 Task: View and add the product "Ruffles Cheddar & Sour Cream Potato Chips" to cart from the store "7-Eleven".
Action: Mouse pressed left at (64, 96)
Screenshot: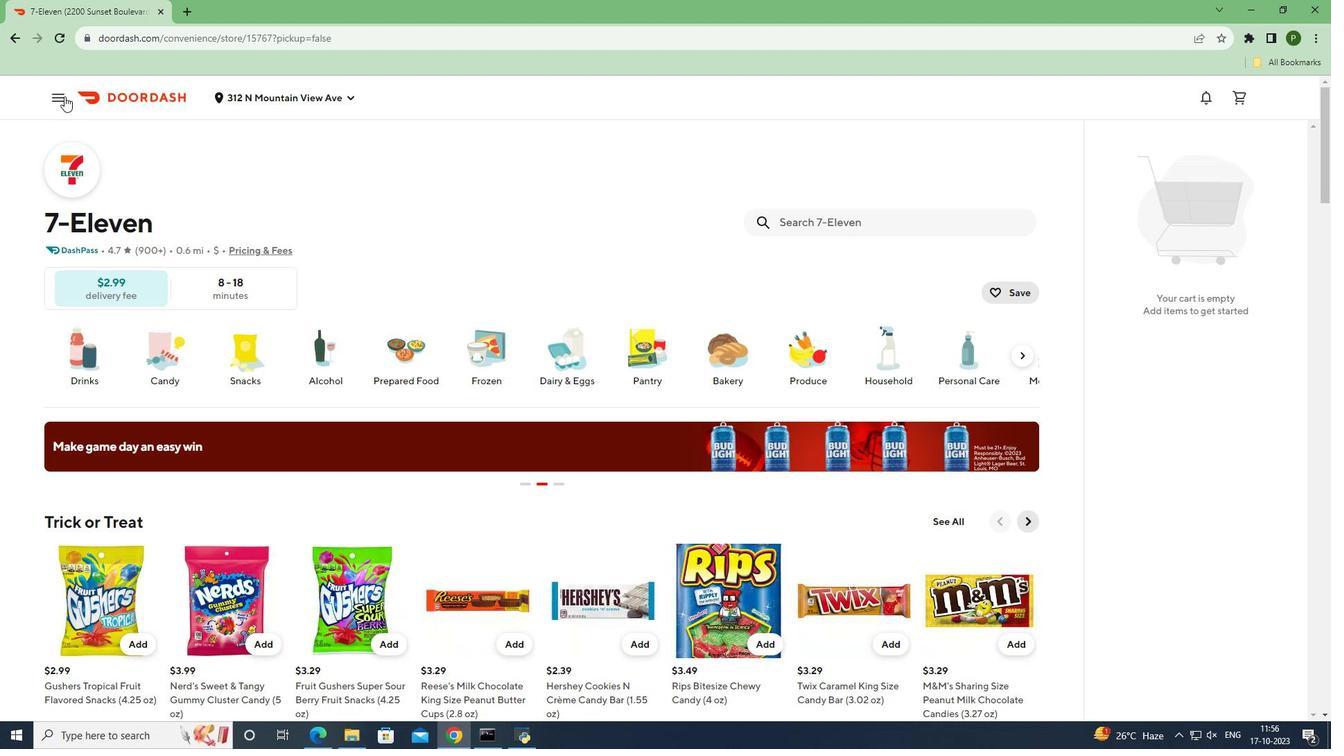 
Action: Mouse moved to (63, 190)
Screenshot: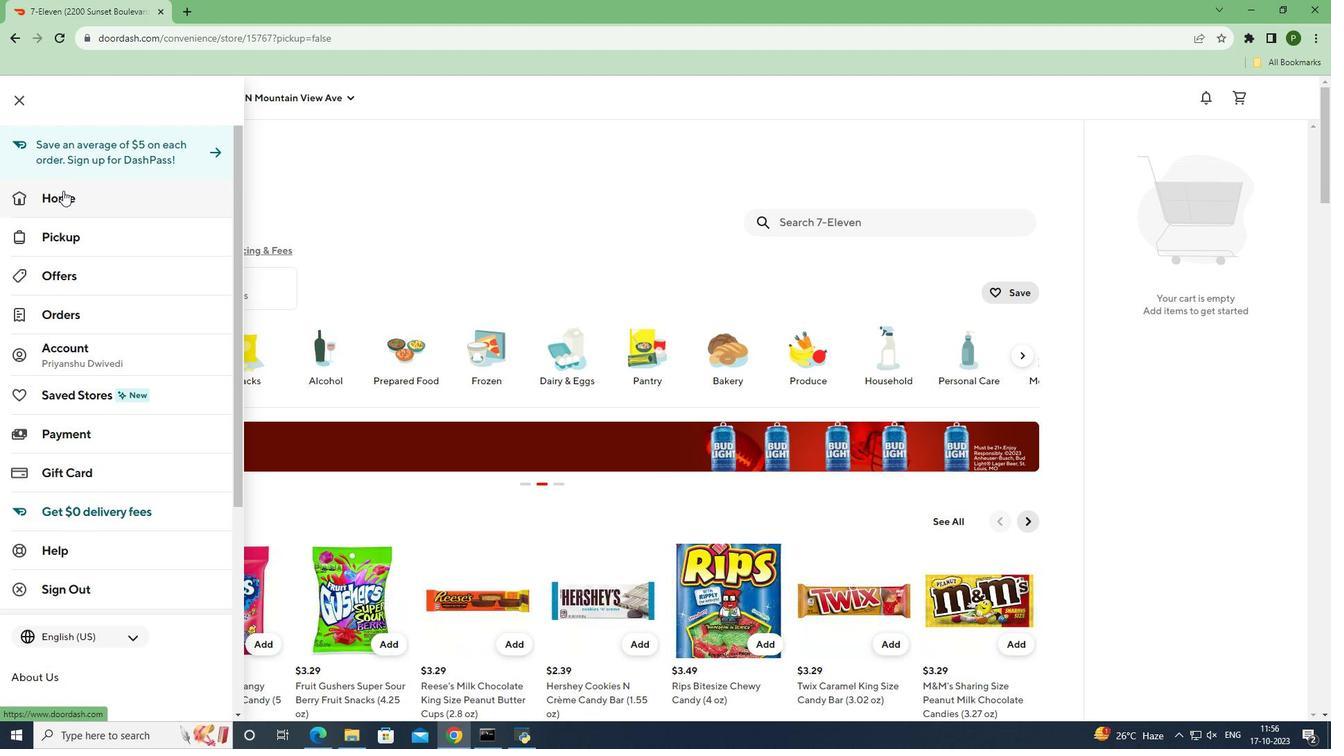 
Action: Mouse pressed left at (63, 190)
Screenshot: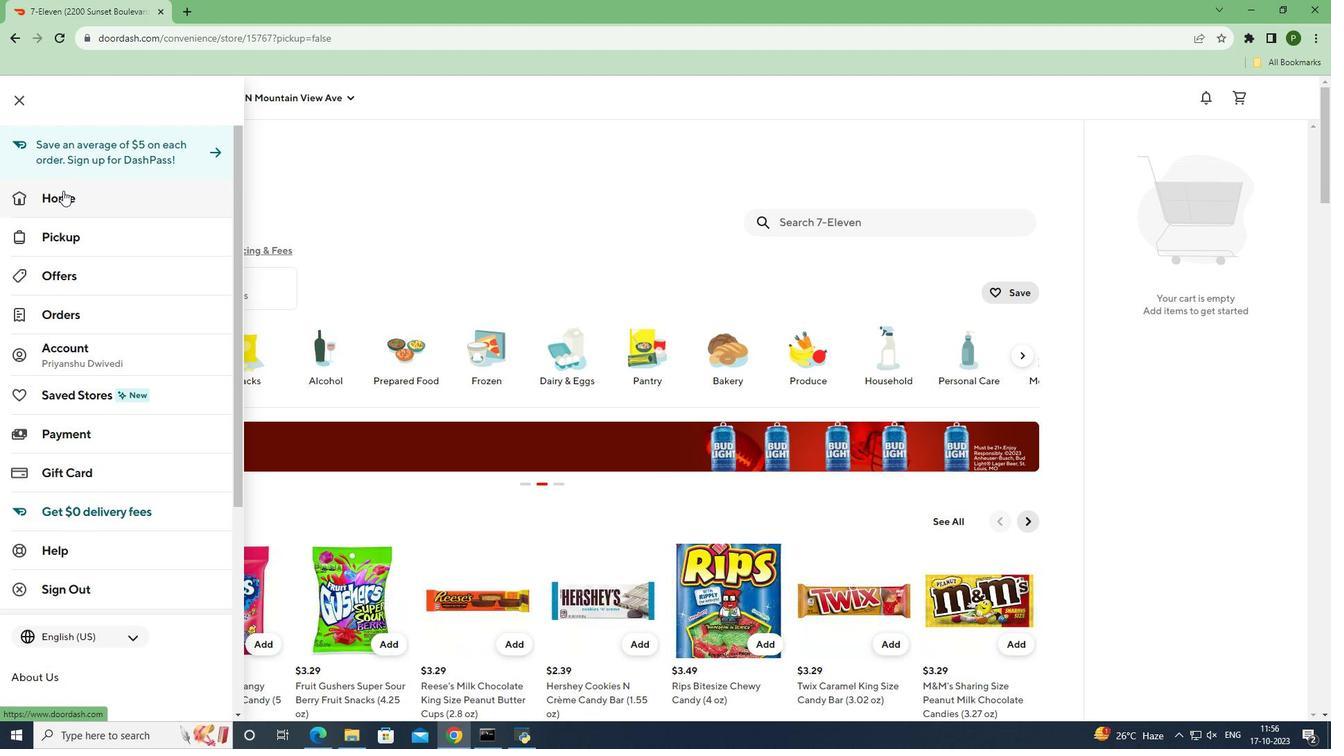 
Action: Mouse moved to (332, 149)
Screenshot: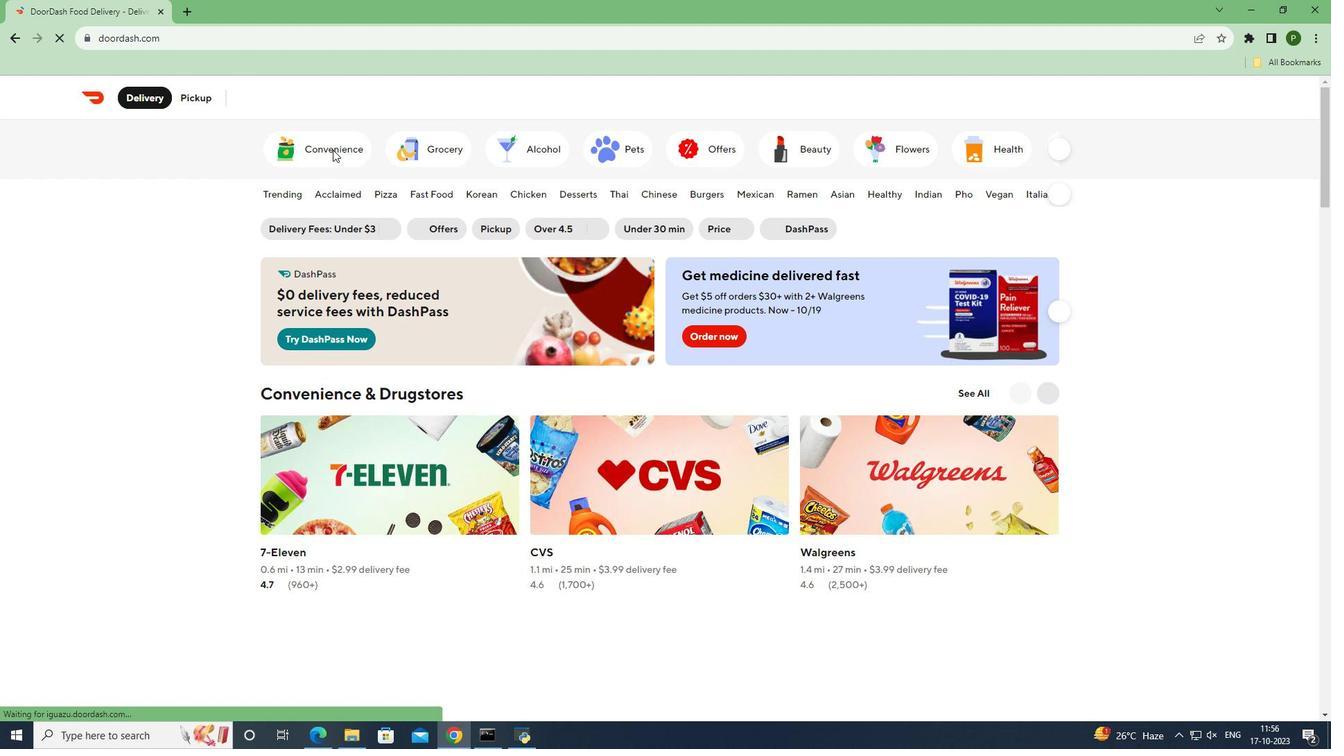 
Action: Mouse pressed left at (332, 149)
Screenshot: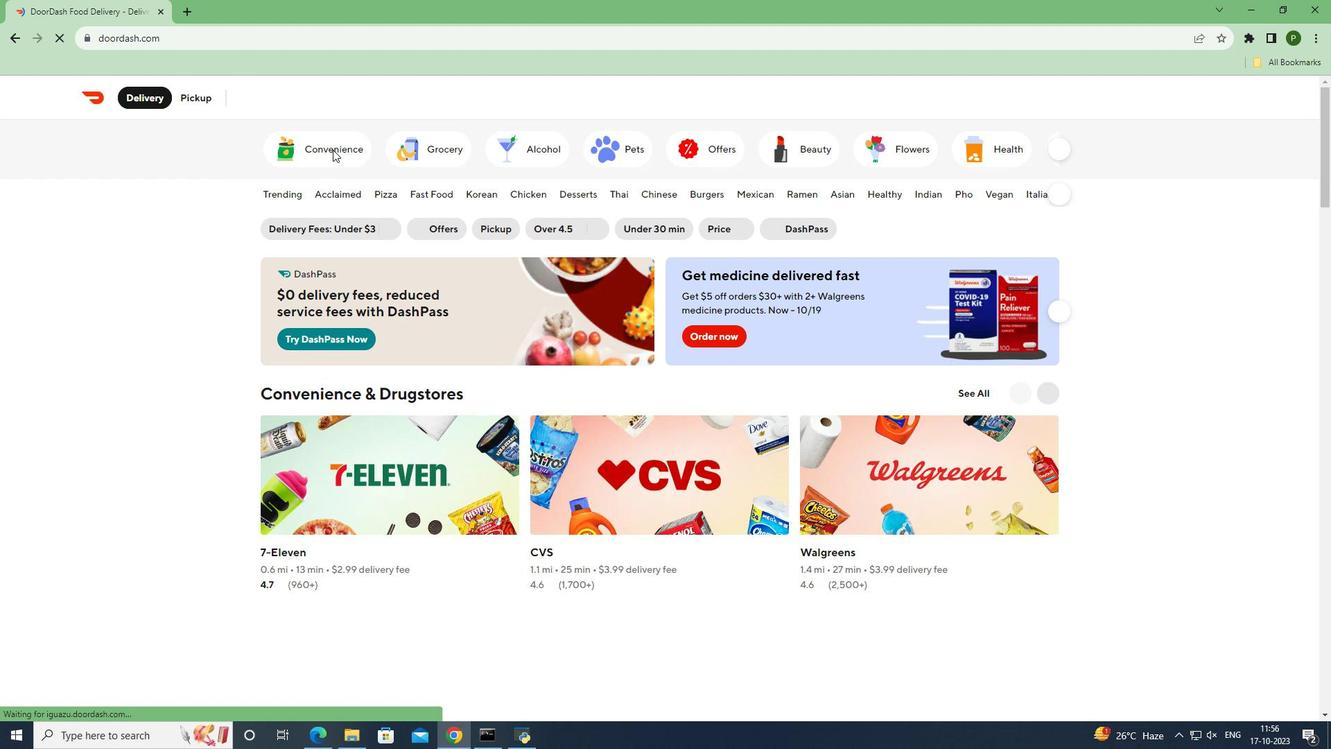 
Action: Mouse pressed left at (332, 149)
Screenshot: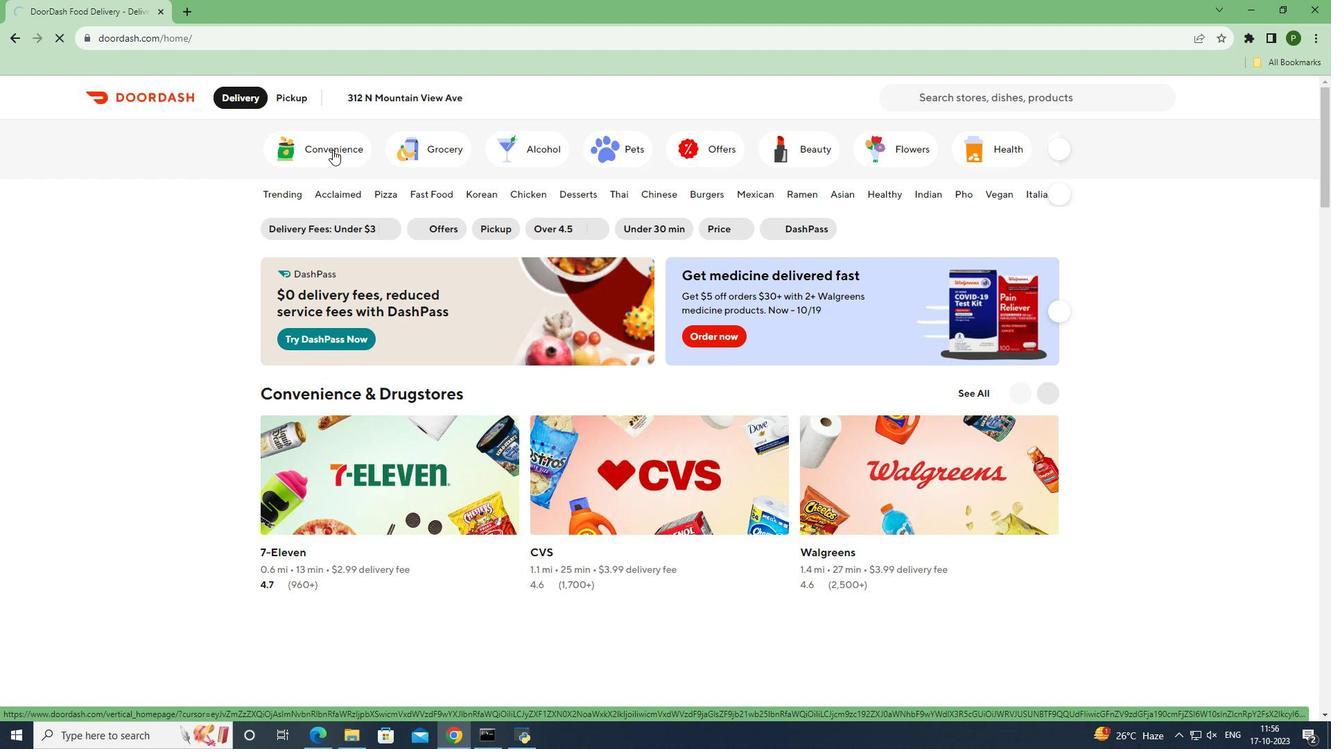
Action: Mouse moved to (315, 445)
Screenshot: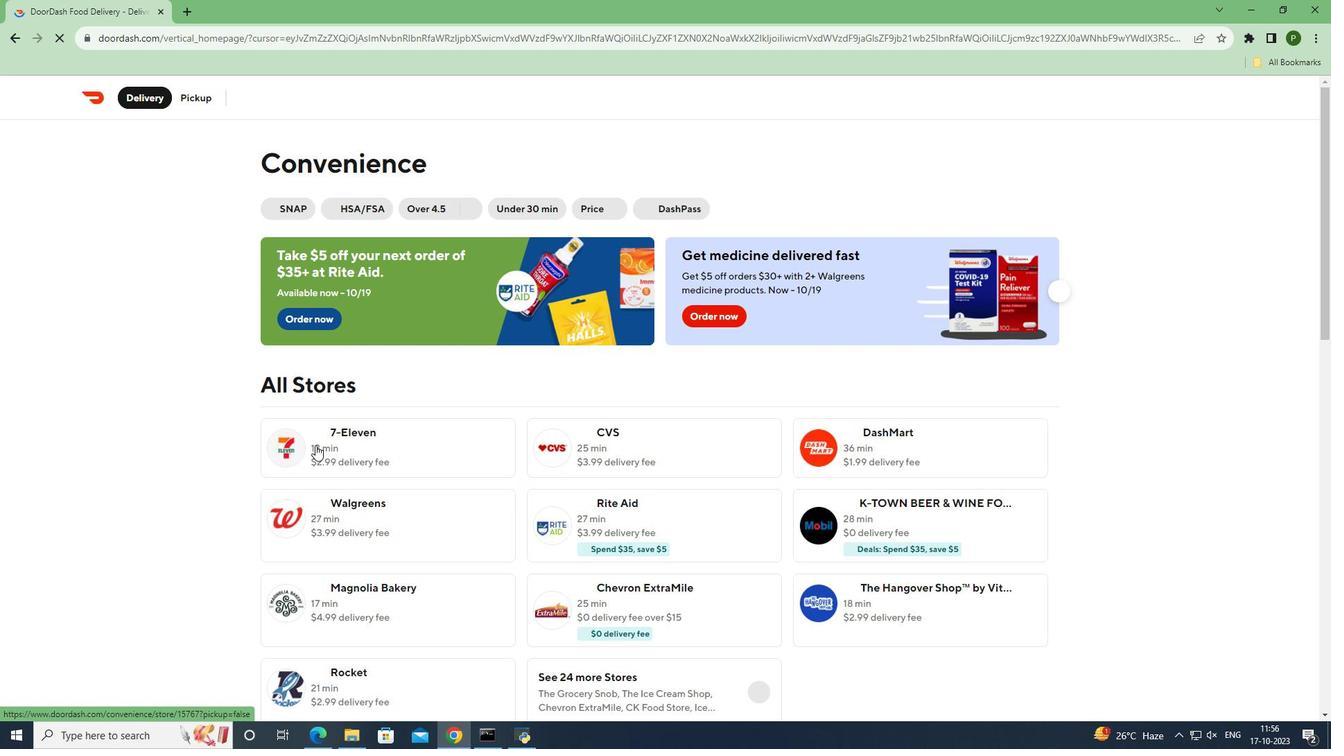 
Action: Mouse pressed left at (315, 445)
Screenshot: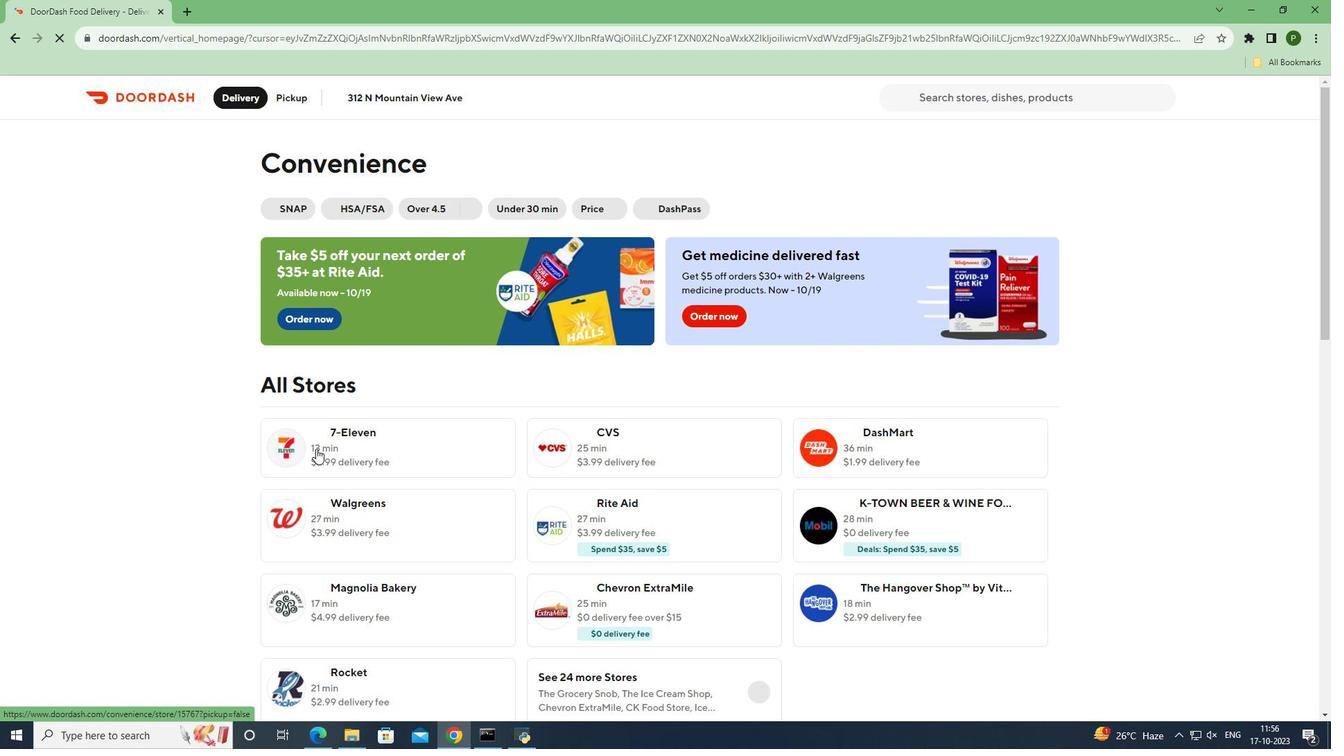 
Action: Mouse moved to (321, 456)
Screenshot: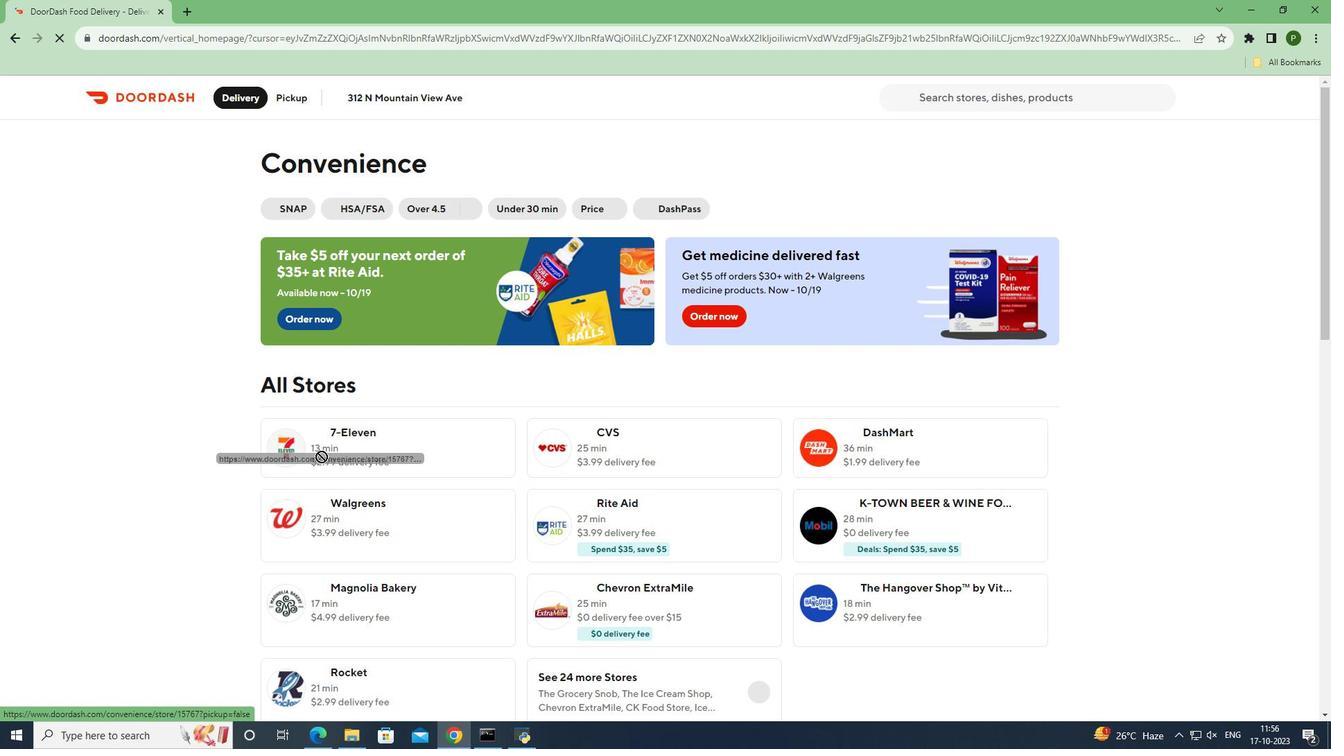 
Action: Mouse pressed left at (321, 456)
Screenshot: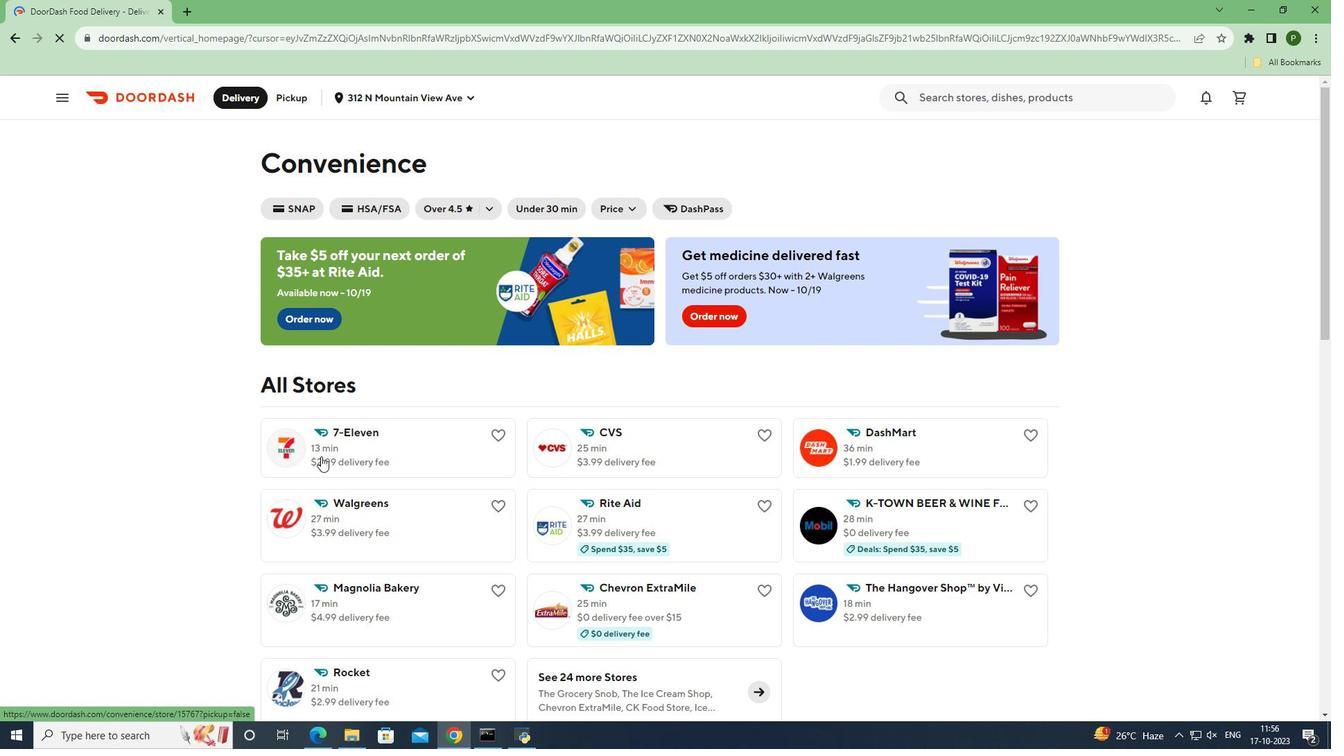 
Action: Mouse moved to (790, 221)
Screenshot: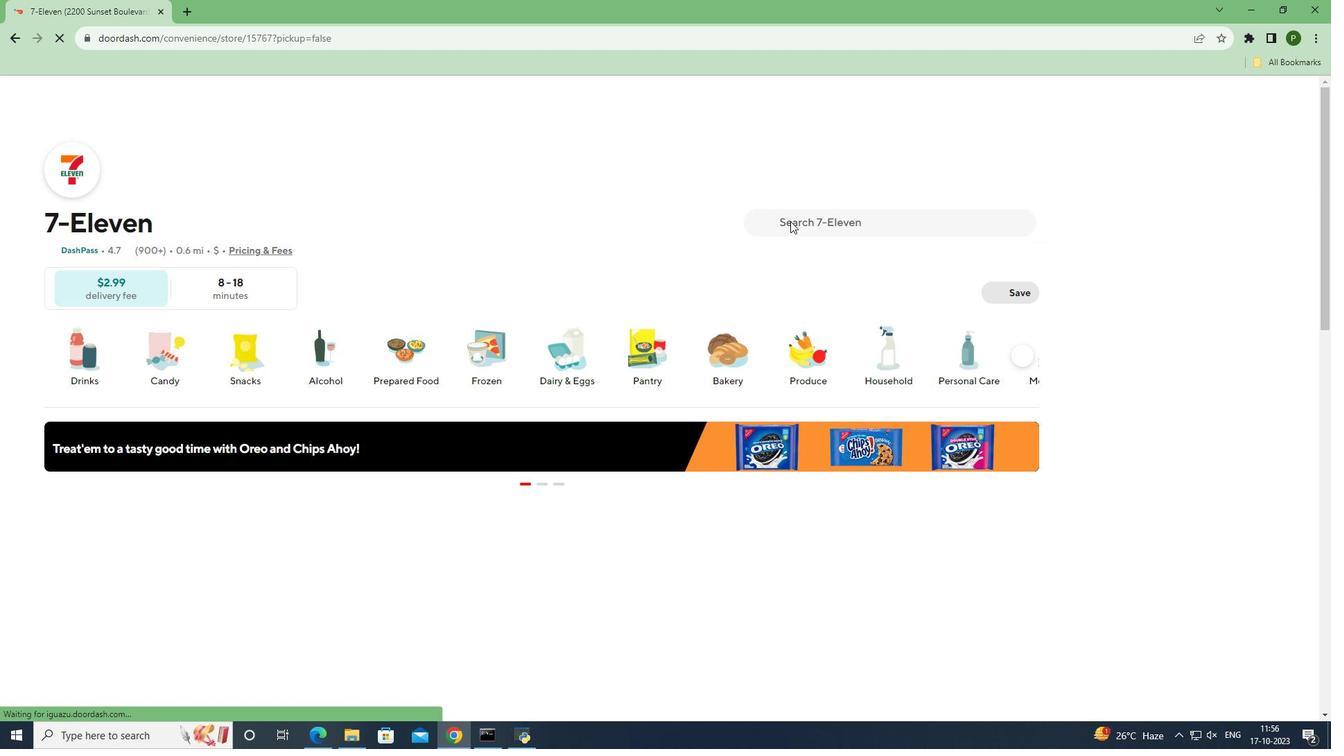 
Action: Mouse pressed left at (790, 221)
Screenshot: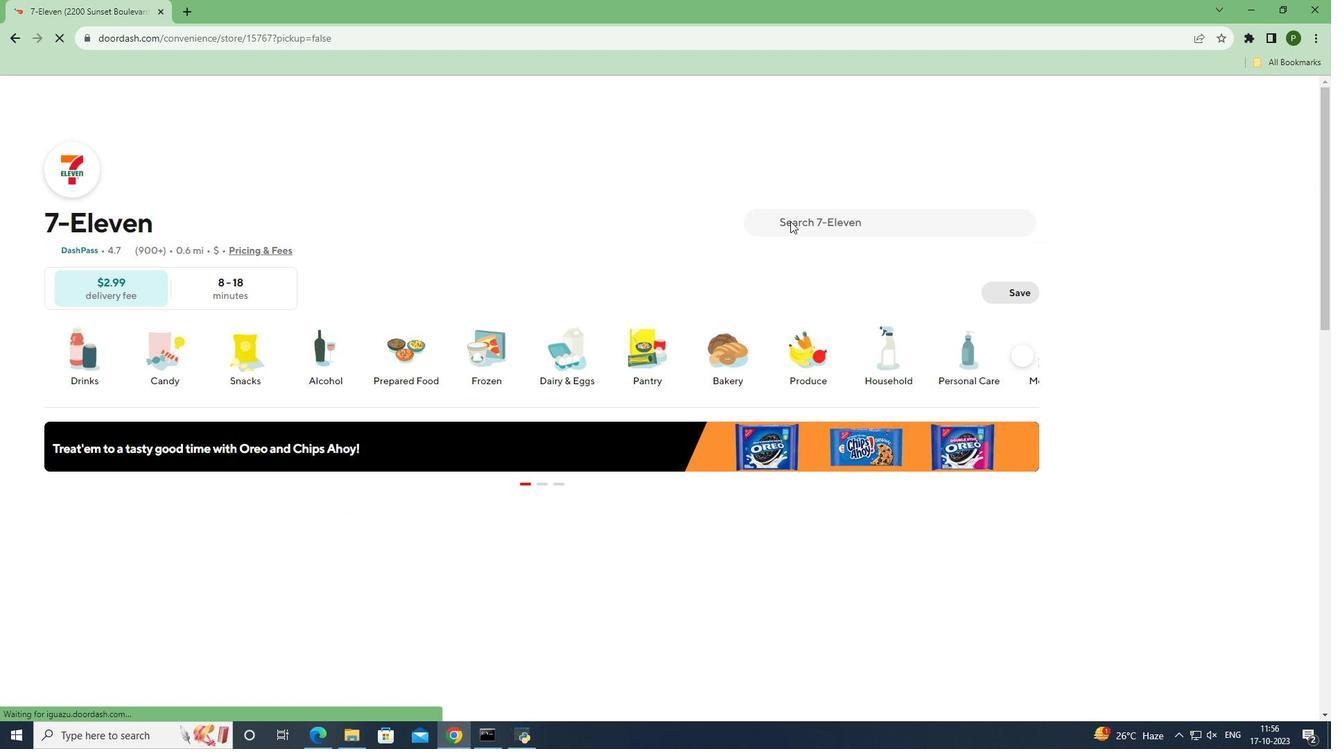 
Action: Key pressed <Key.caps_lock>R<Key.caps_lock>uffles<Key.space><Key.caps_lock>C<Key.caps_lock>heddar<Key.space><Key.shift>&<Key.space><Key.caps_lock>S<Key.caps_lock>our<Key.space><Key.caps_lock>C<Key.caps_lock>ream<Key.space><Key.caps_lock>P<Key.caps_lock>otato<Key.space><Key.caps_lock>C<Key.caps_lock>hips<Key.enter>
Screenshot: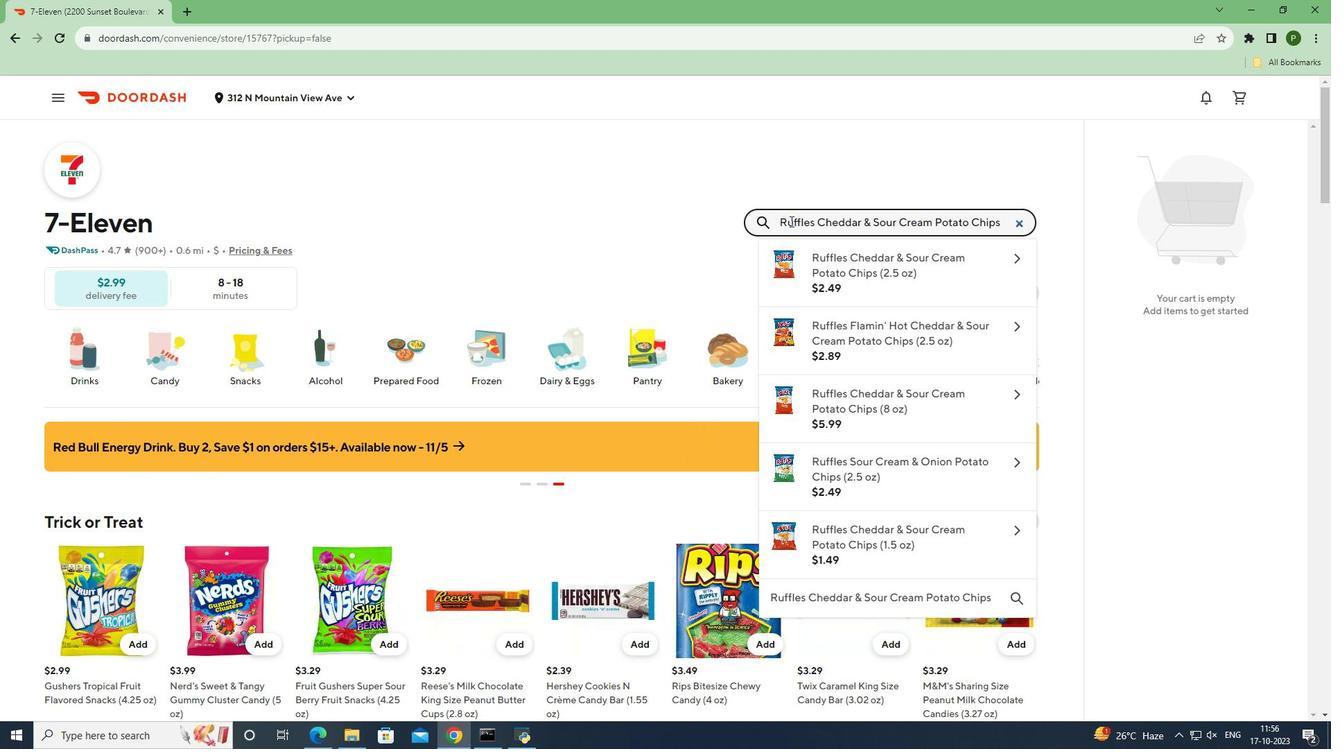 
Action: Mouse moved to (123, 364)
Screenshot: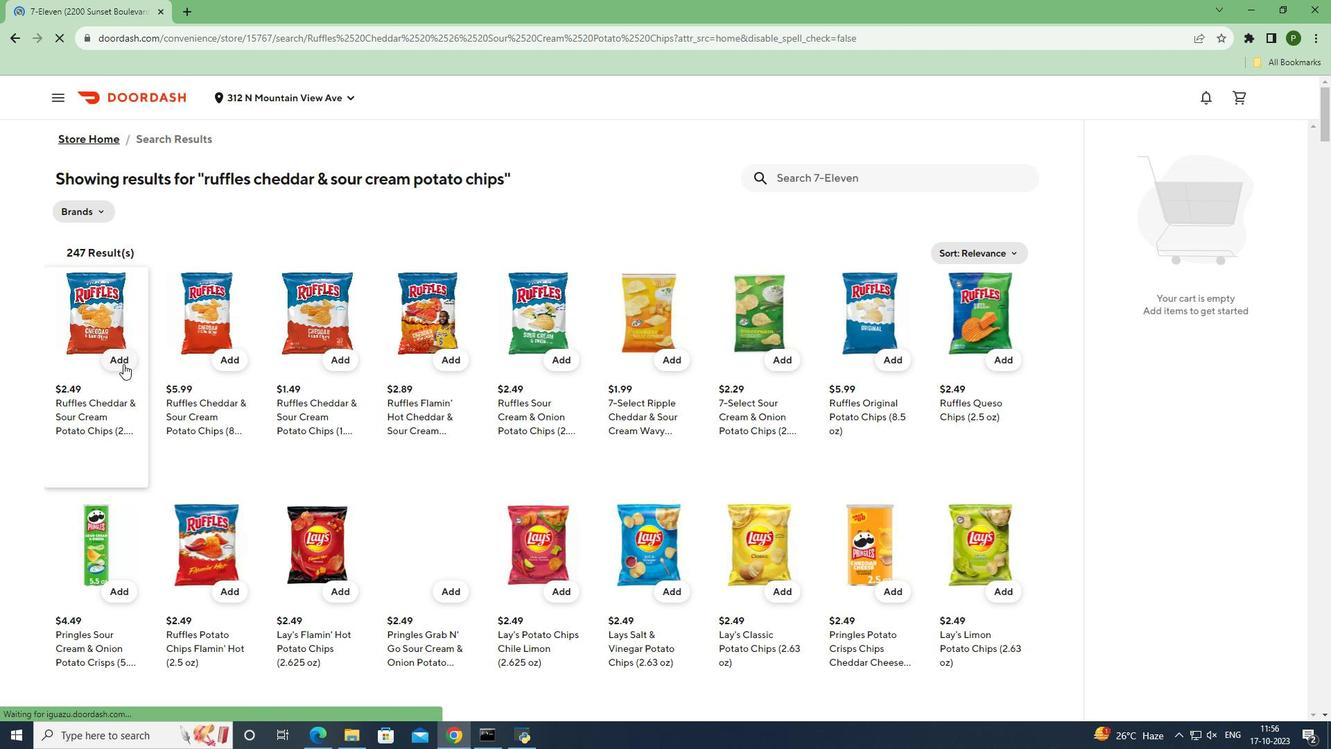 
Action: Mouse pressed left at (123, 364)
Screenshot: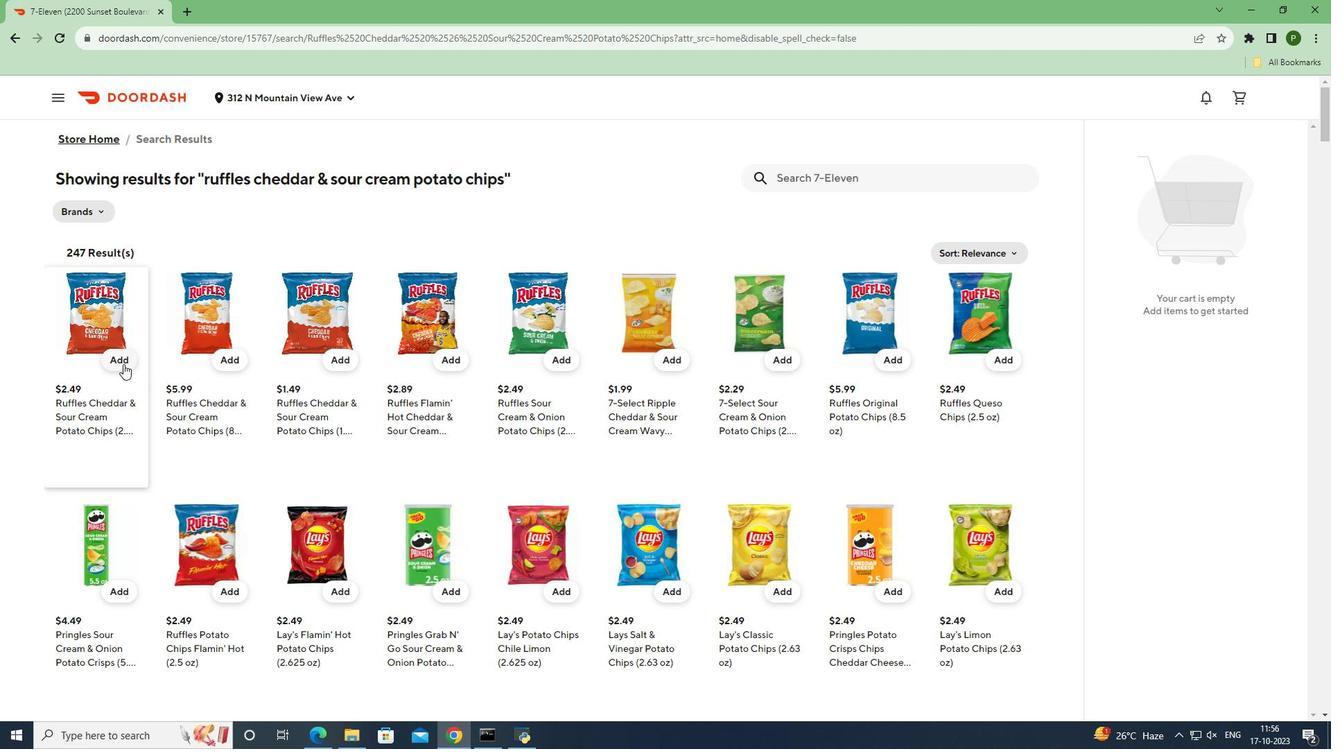 
Action: Mouse moved to (145, 434)
Screenshot: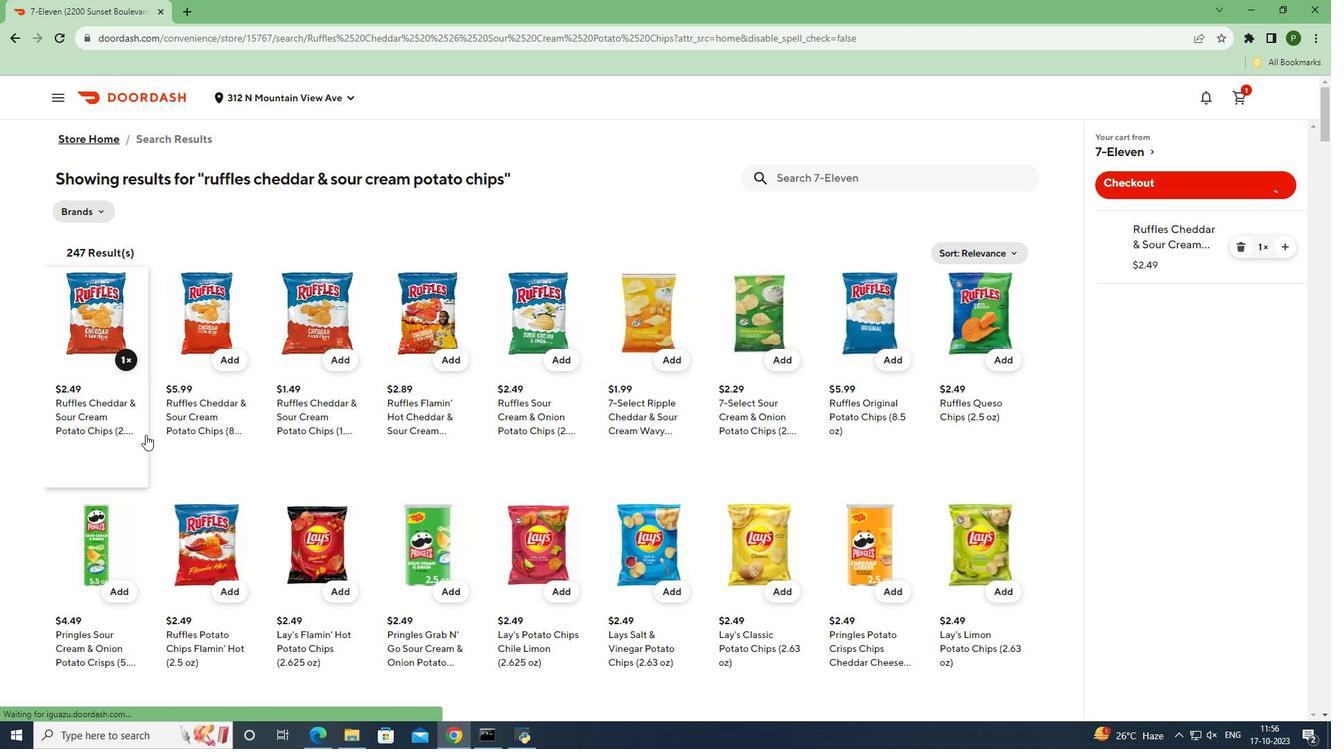
